 Task: Create a task  Improve website performance on slow network connections , assign it to team member softage.10@softage.net in the project TouchLine and update the status of the task to  At Risk , set the priority of the task to Medium.
Action: Mouse moved to (18, 56)
Screenshot: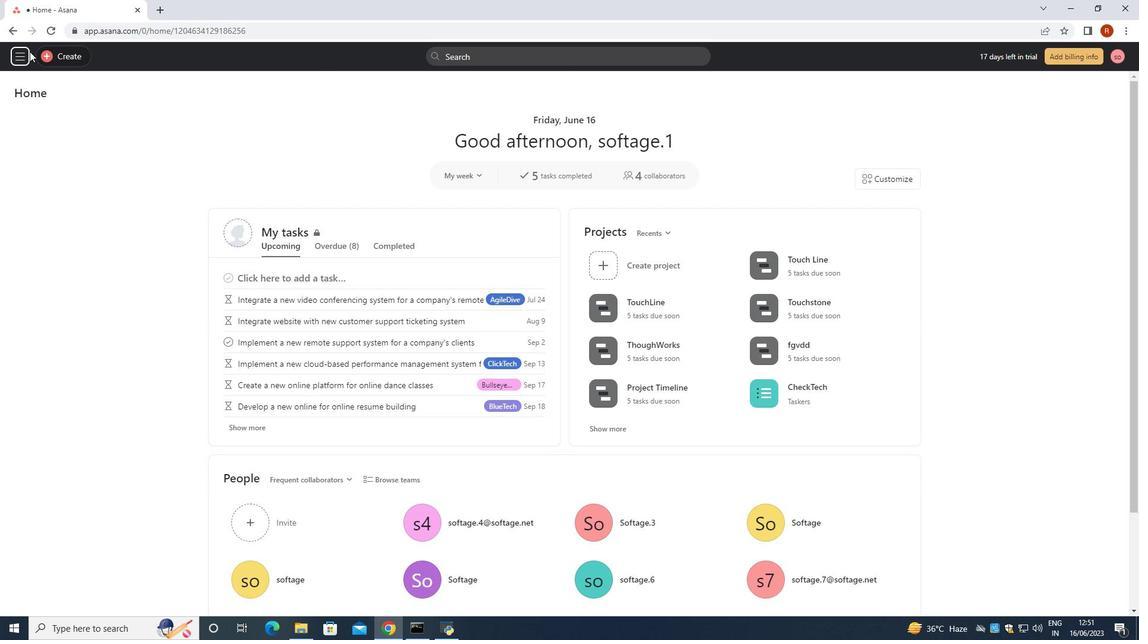 
Action: Mouse pressed left at (18, 56)
Screenshot: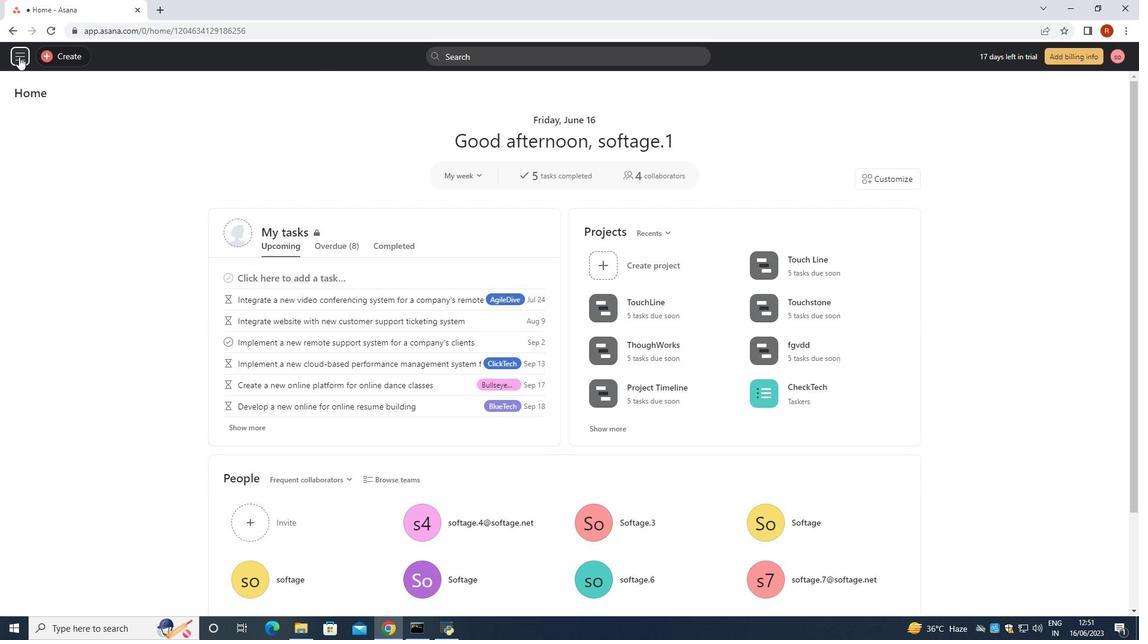 
Action: Mouse moved to (67, 511)
Screenshot: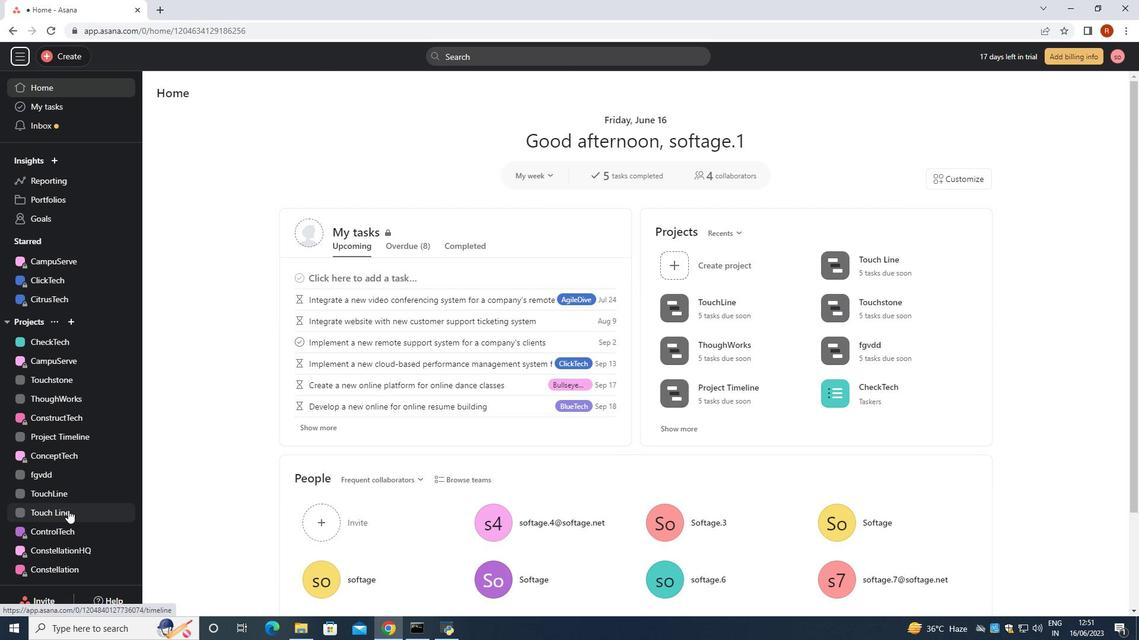 
Action: Mouse pressed left at (67, 511)
Screenshot: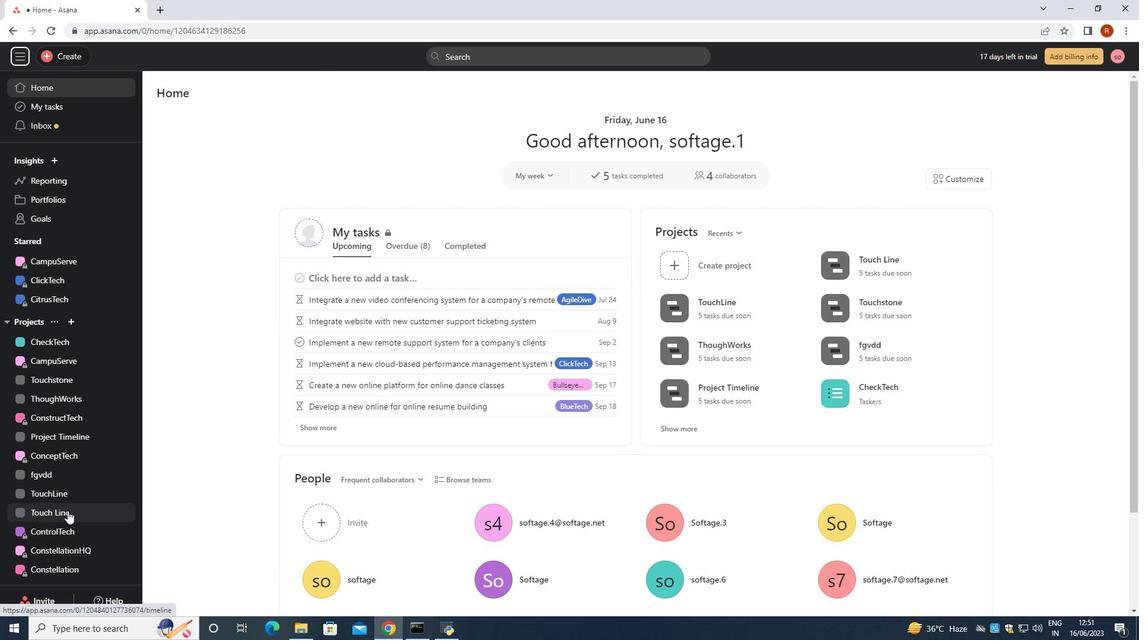 
Action: Mouse moved to (214, 121)
Screenshot: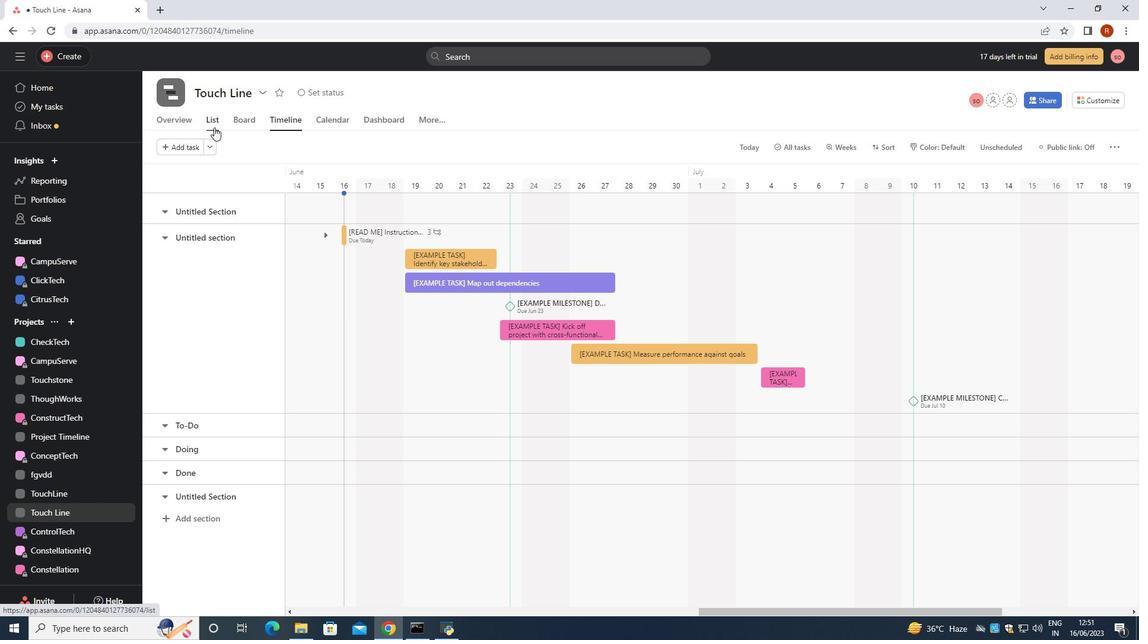 
Action: Mouse pressed left at (214, 121)
Screenshot: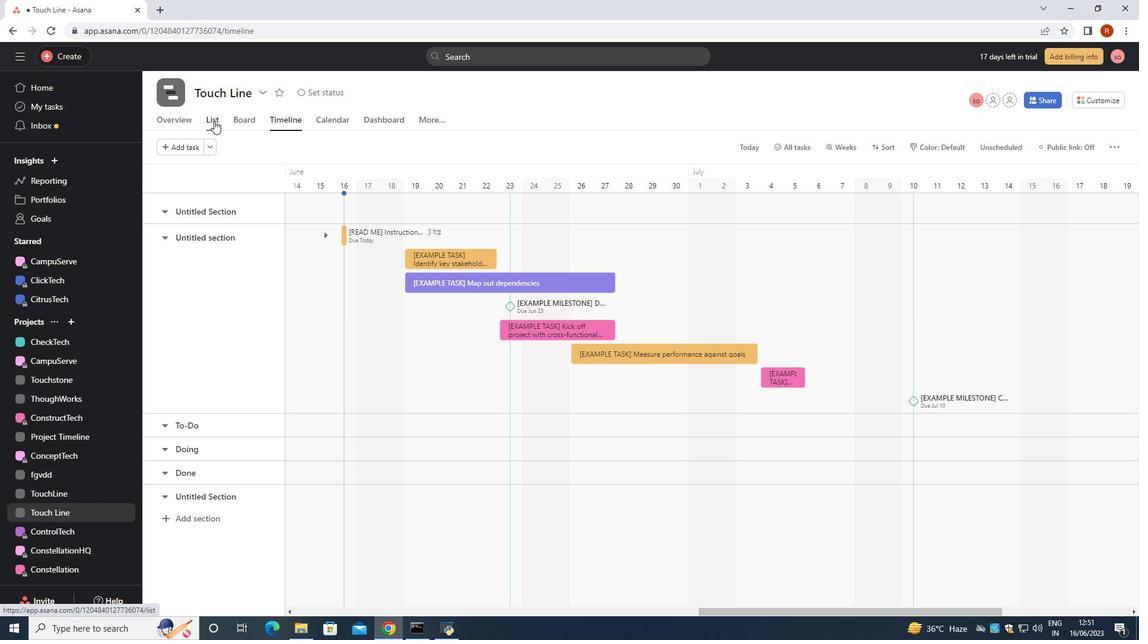 
Action: Mouse moved to (185, 147)
Screenshot: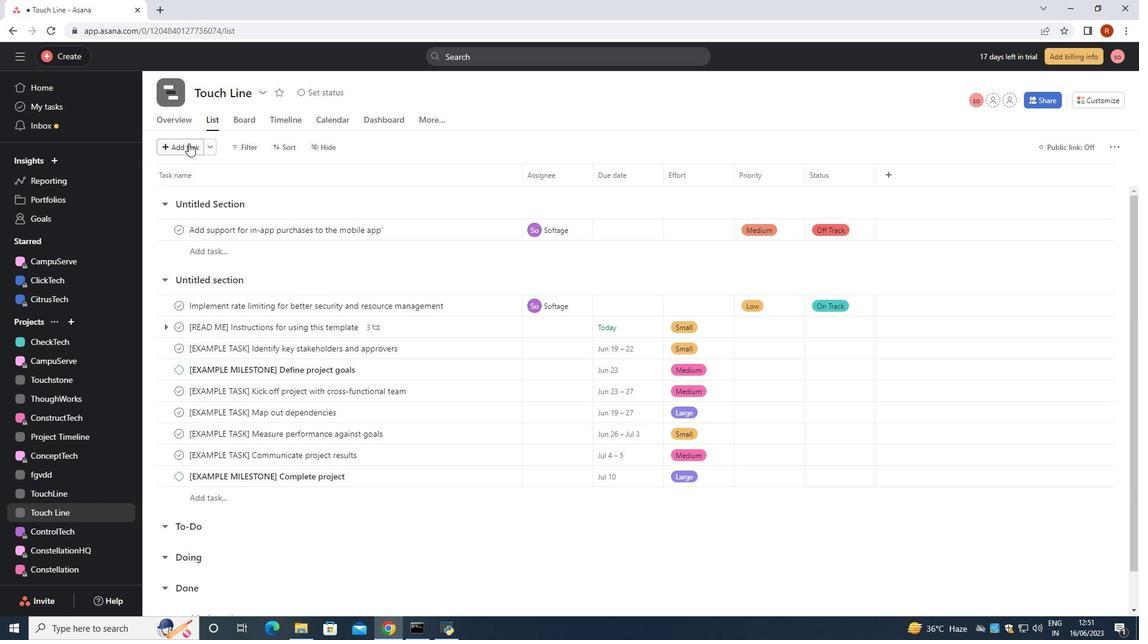 
Action: Mouse pressed left at (185, 147)
Screenshot: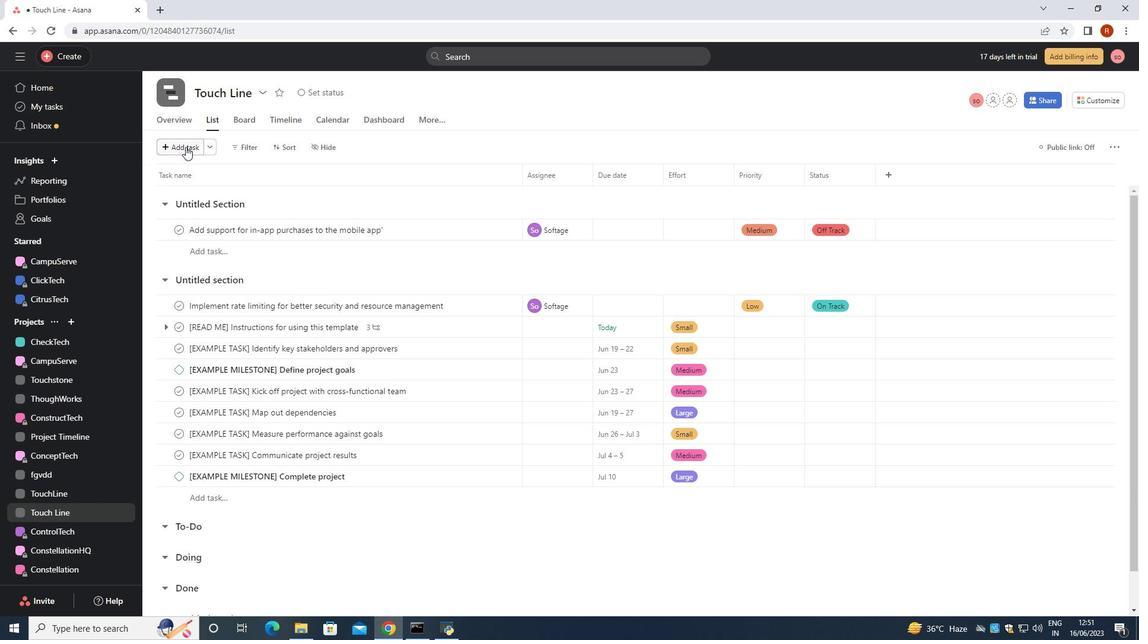 
Action: Mouse moved to (210, 210)
Screenshot: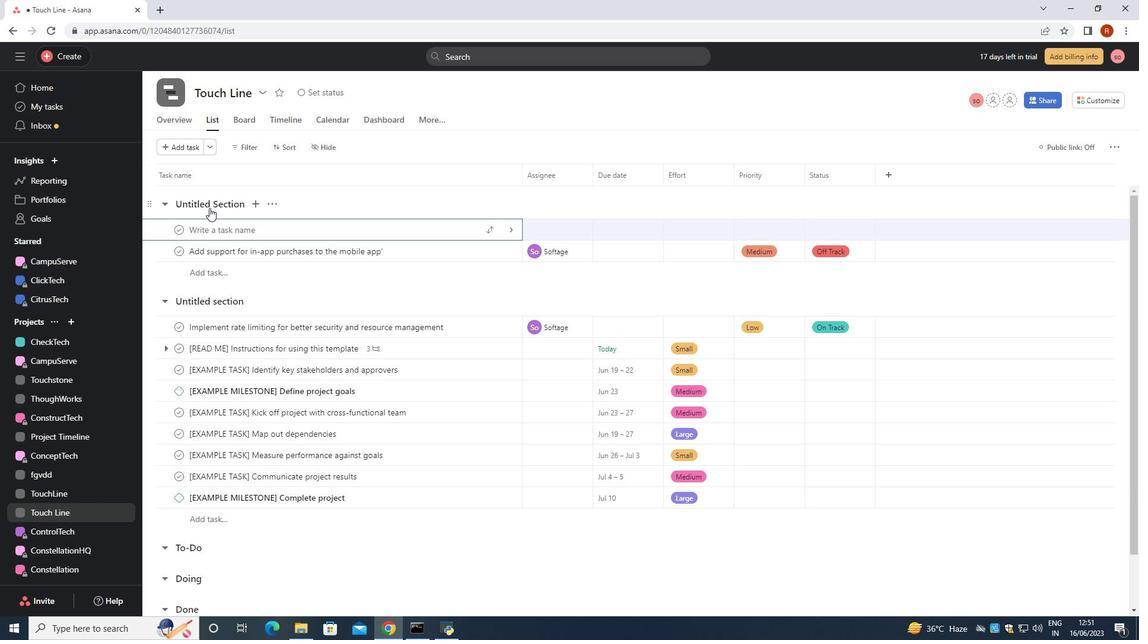 
Action: Key pressed <Key.shift><Key.shift><Key.shift><Key.shift><Key.shift><Key.shift><Key.shift><Key.shift><Key.shift><Key.shift>Improve<Key.space>website<Key.space>performance<Key.space>on<Key.space>show<Key.space>network<Key.space>connection
Screenshot: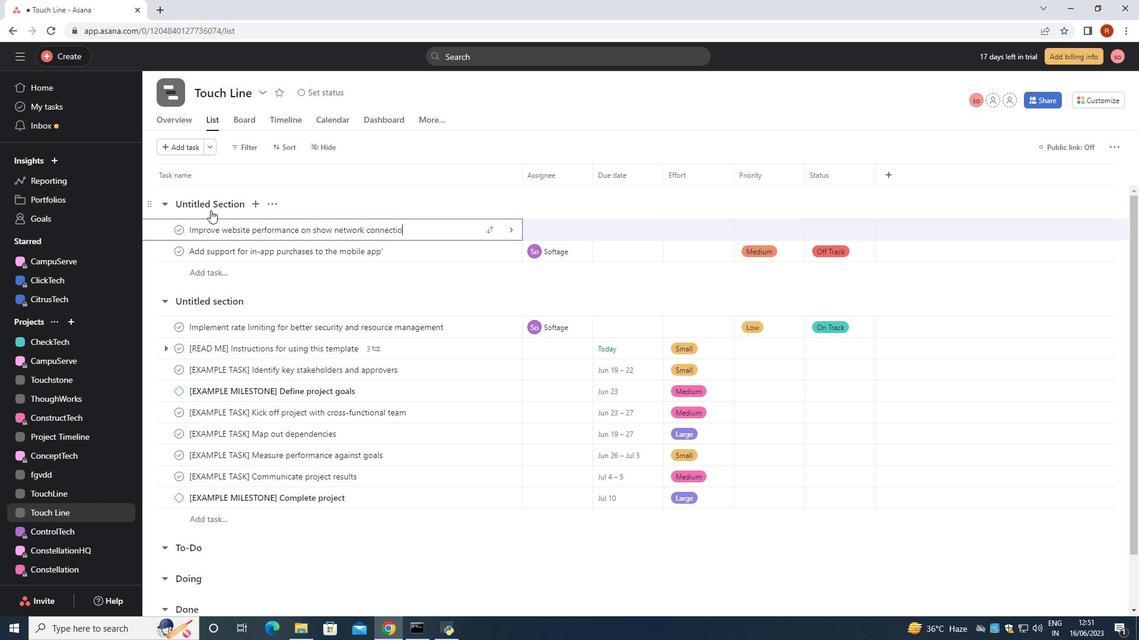 
Action: Mouse moved to (538, 233)
Screenshot: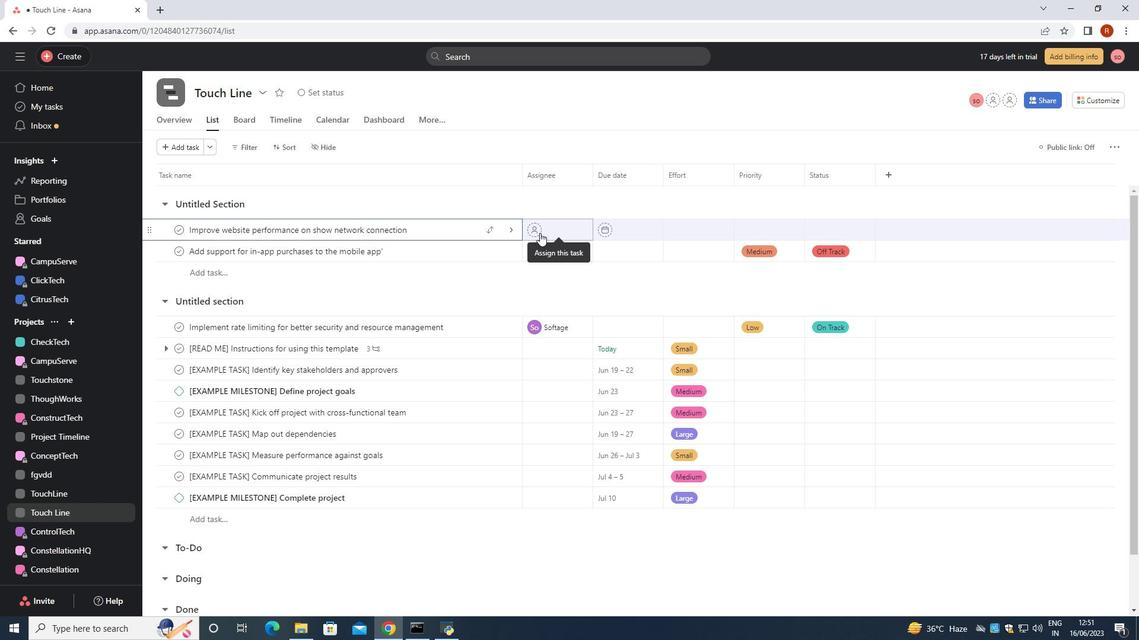 
Action: Mouse pressed left at (538, 233)
Screenshot: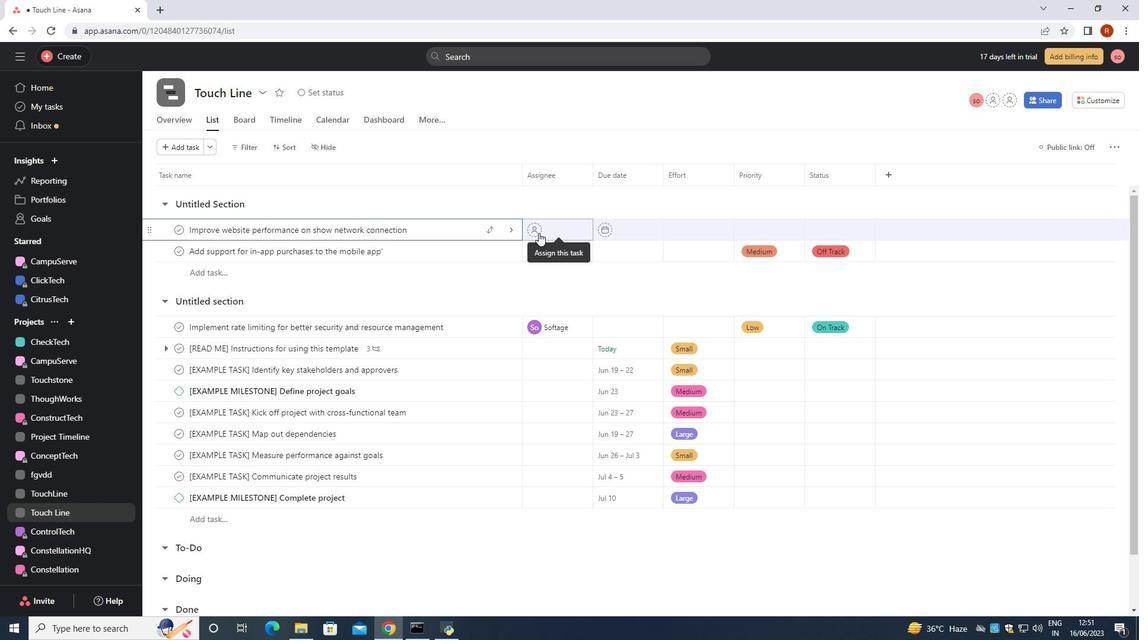 
Action: Mouse moved to (427, 164)
Screenshot: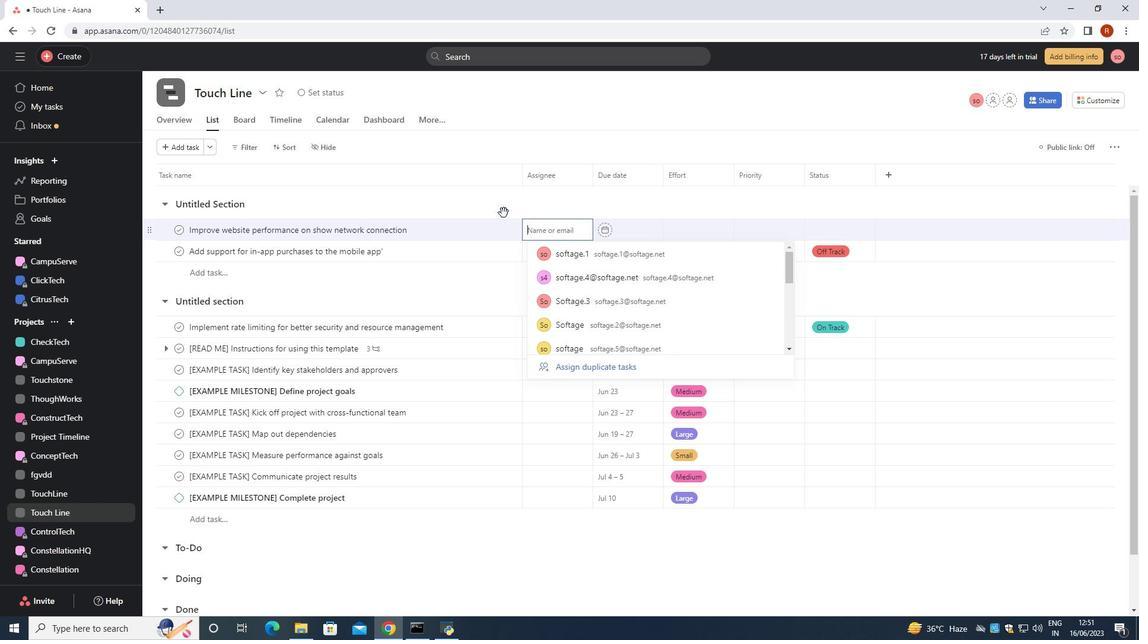 
Action: Key pressed <Key.shift>Softage.10
Screenshot: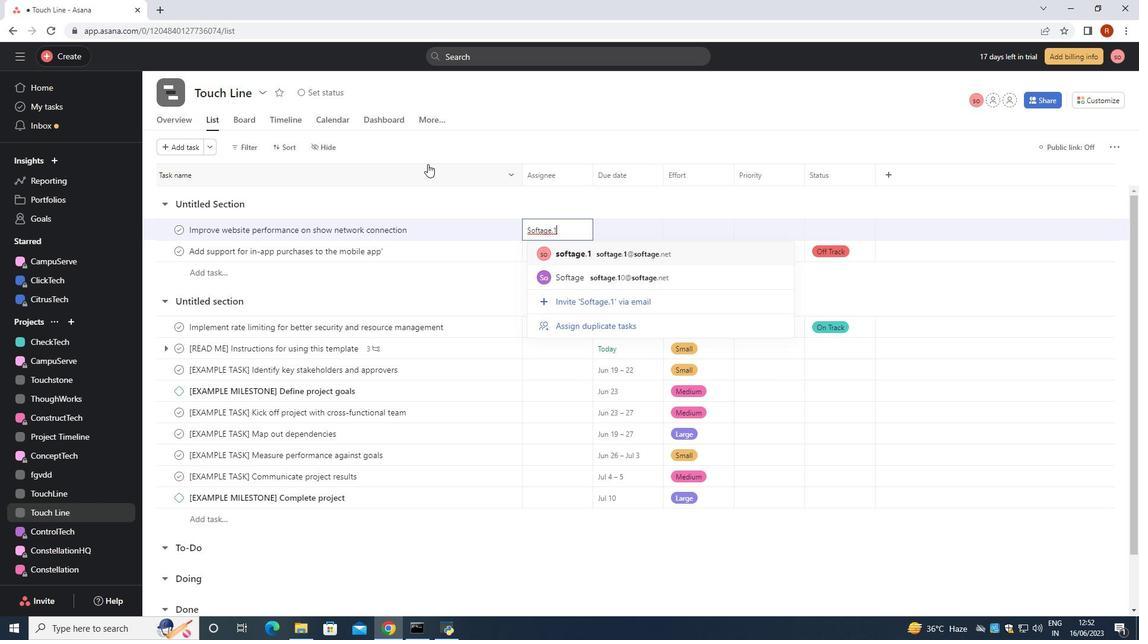 
Action: Mouse moved to (636, 250)
Screenshot: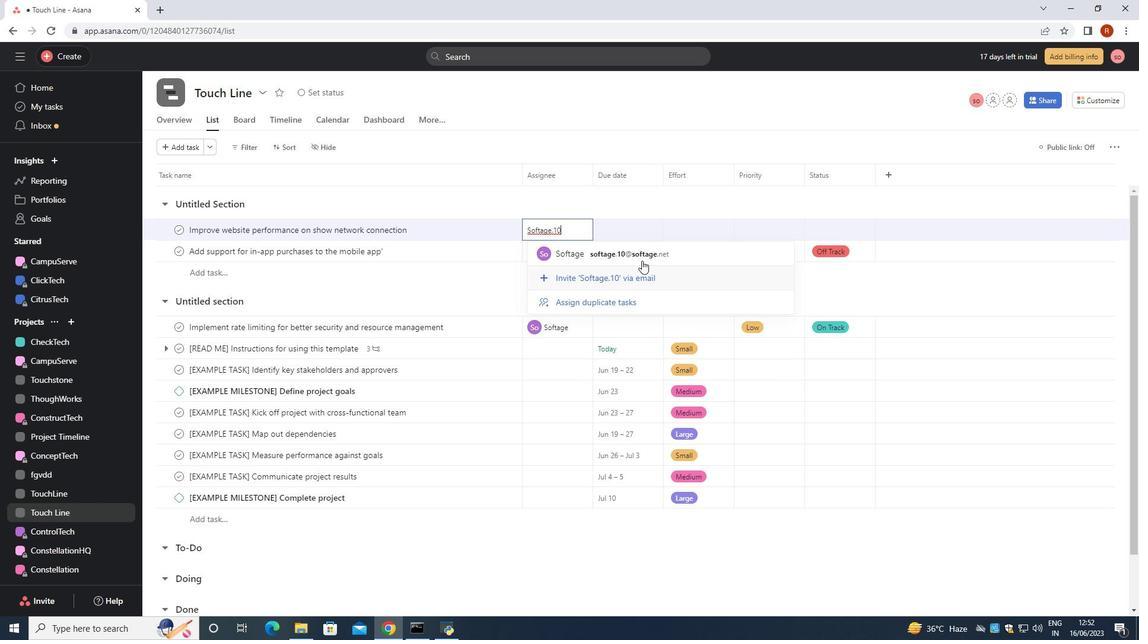
Action: Mouse pressed left at (636, 250)
Screenshot: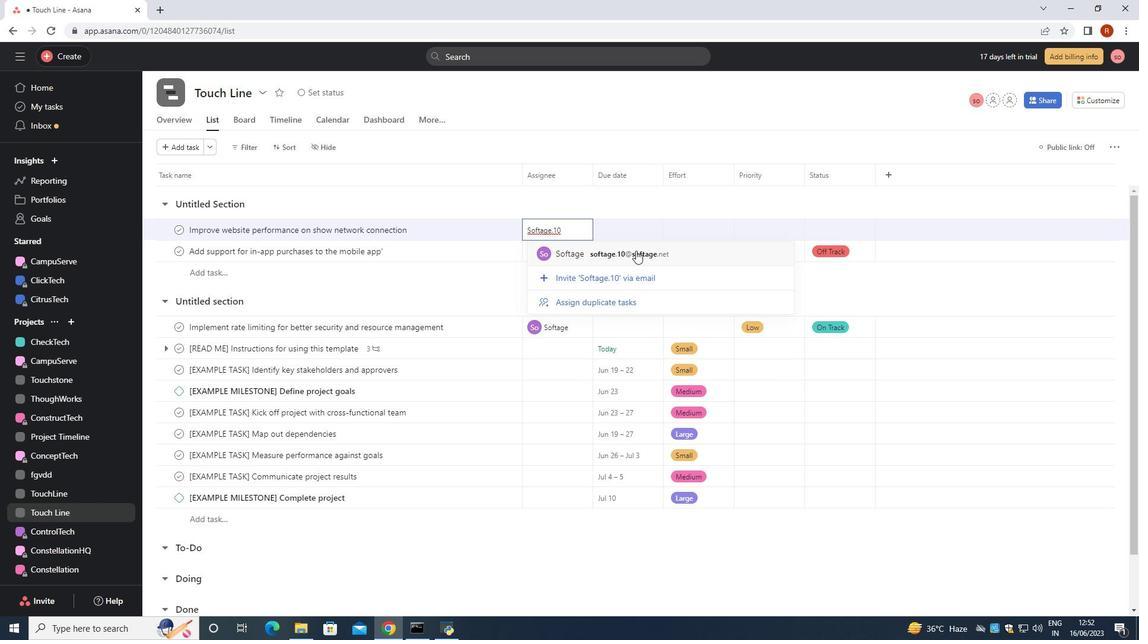 
Action: Mouse moved to (865, 231)
Screenshot: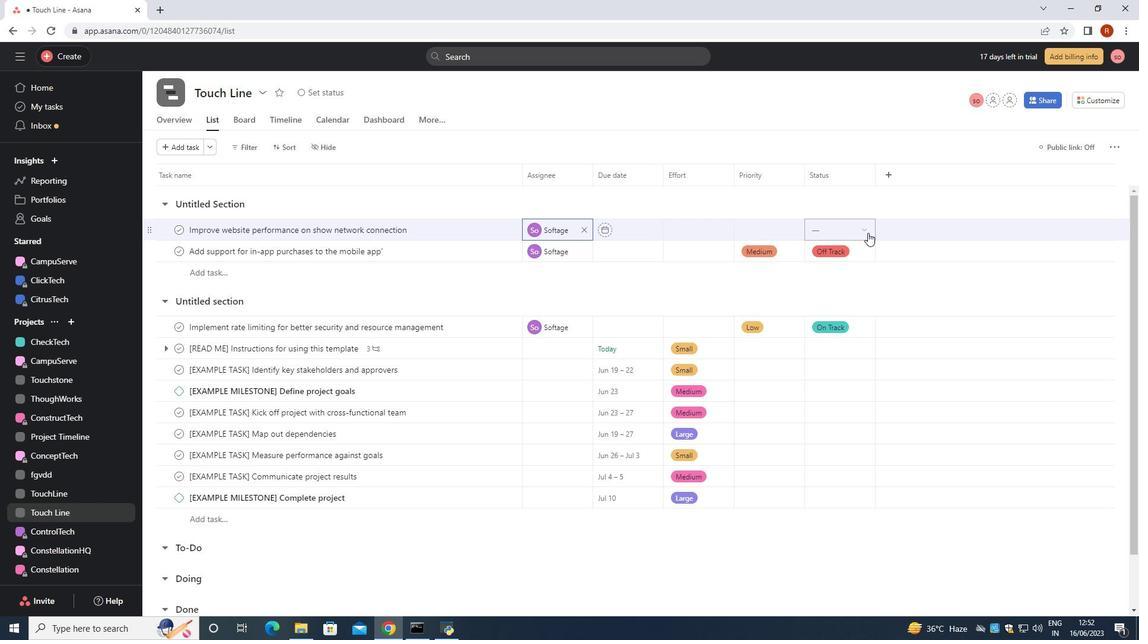 
Action: Mouse pressed left at (865, 231)
Screenshot: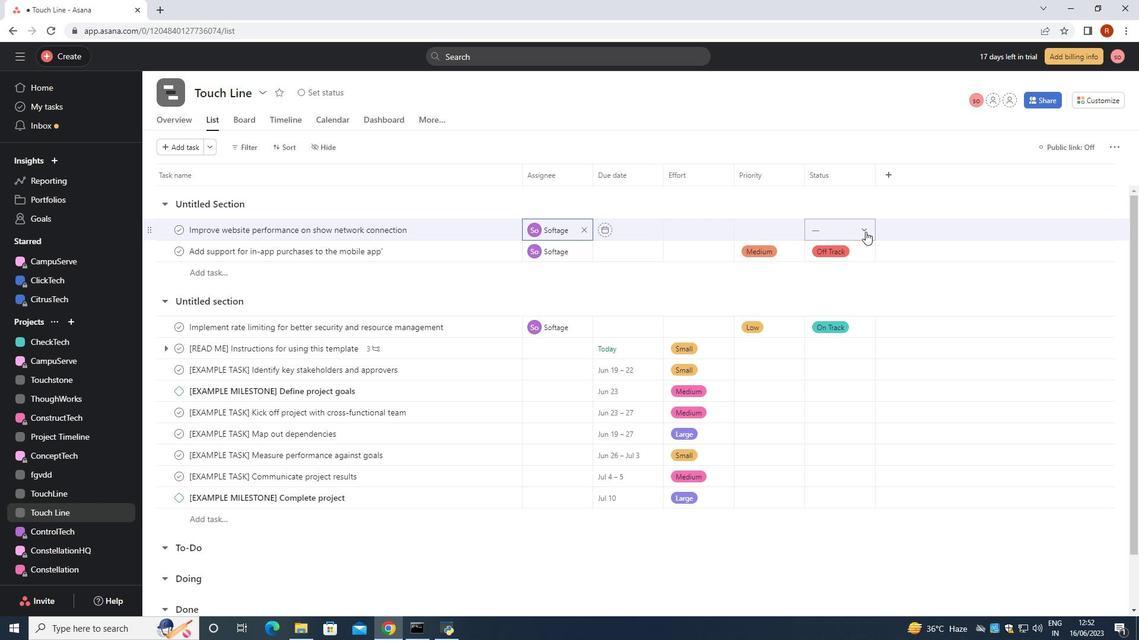 
Action: Mouse moved to (844, 291)
Screenshot: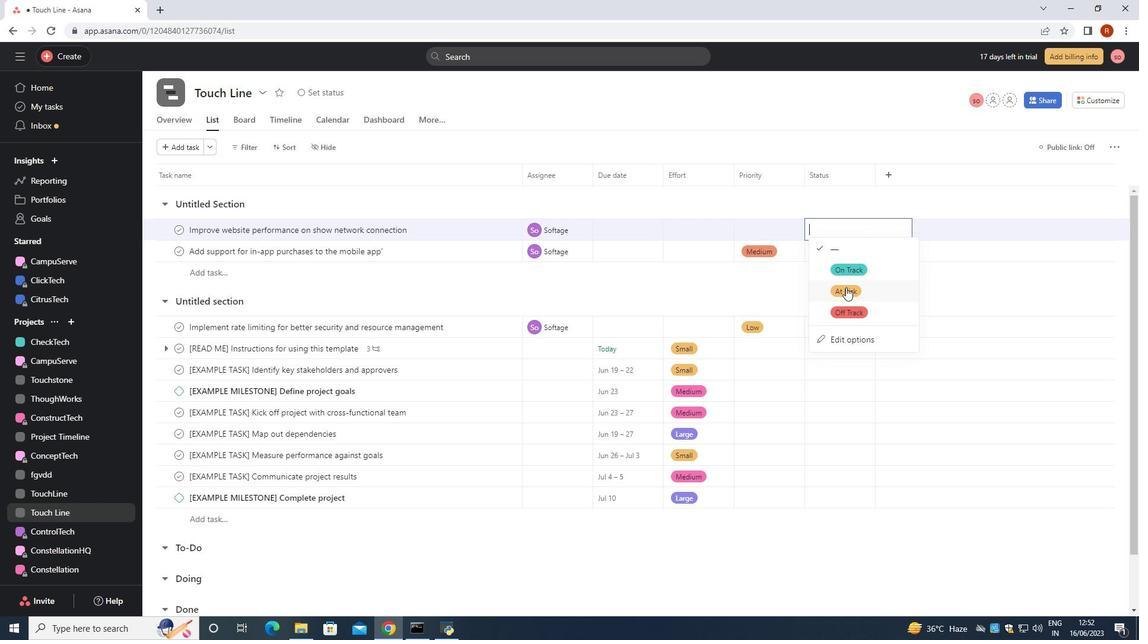 
Action: Mouse pressed left at (844, 291)
Screenshot: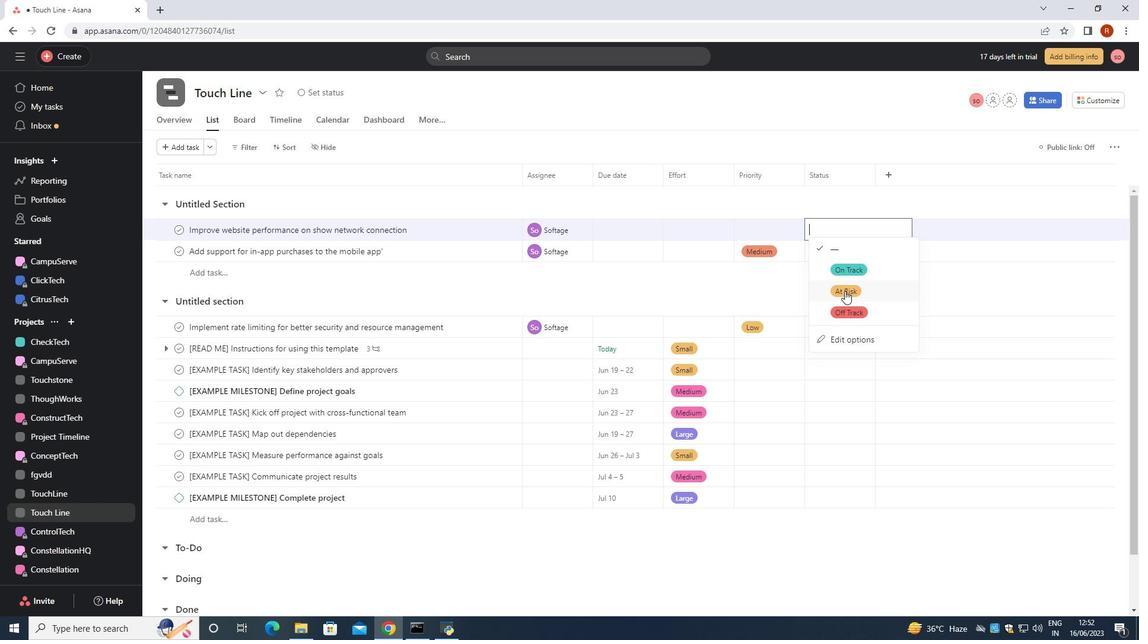 
Action: Mouse moved to (783, 232)
Screenshot: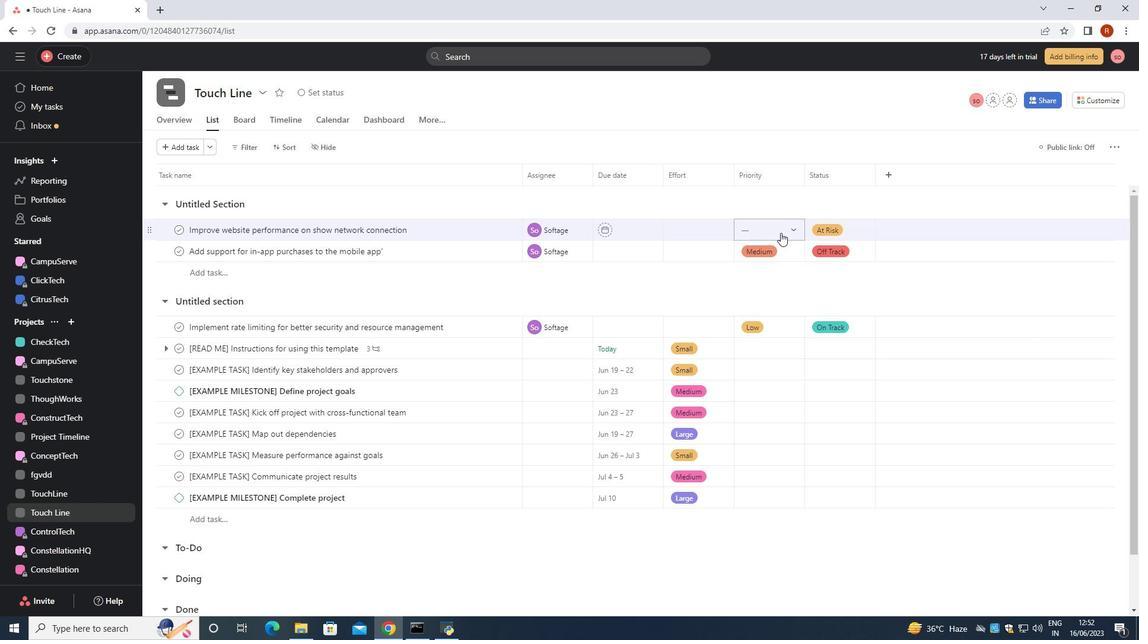 
Action: Mouse pressed left at (783, 232)
Screenshot: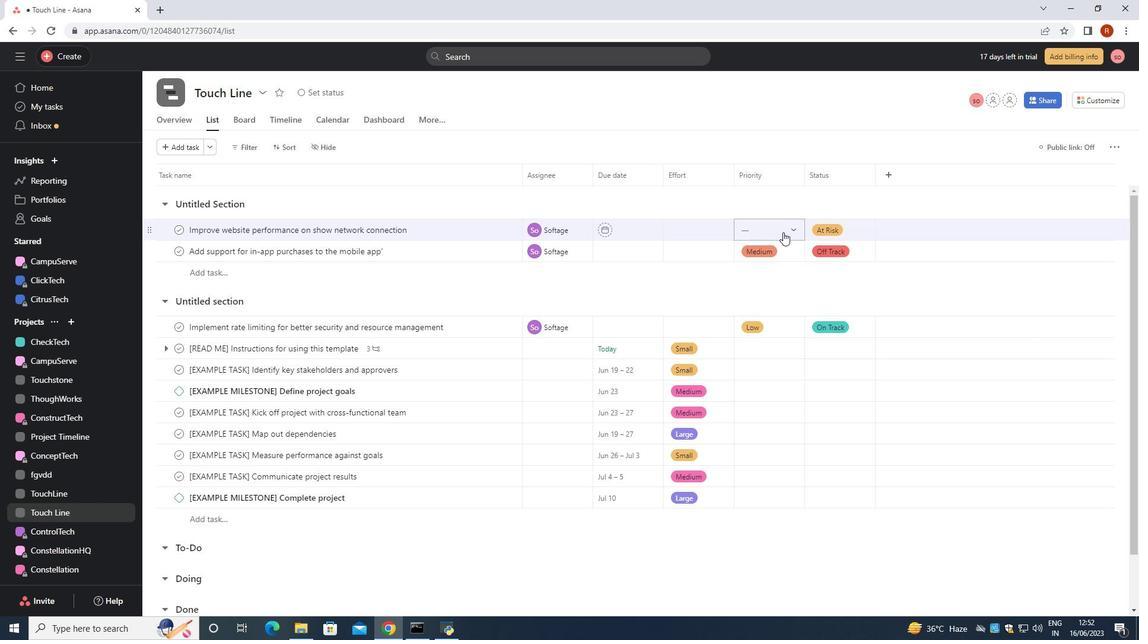 
Action: Mouse moved to (782, 290)
Screenshot: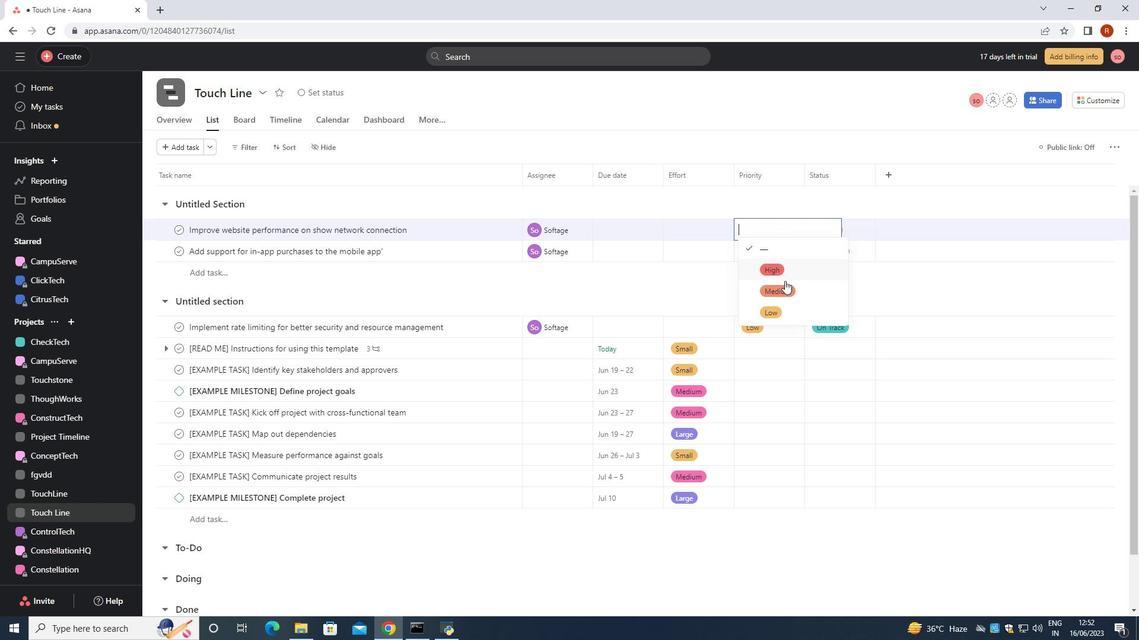 
Action: Mouse pressed left at (782, 290)
Screenshot: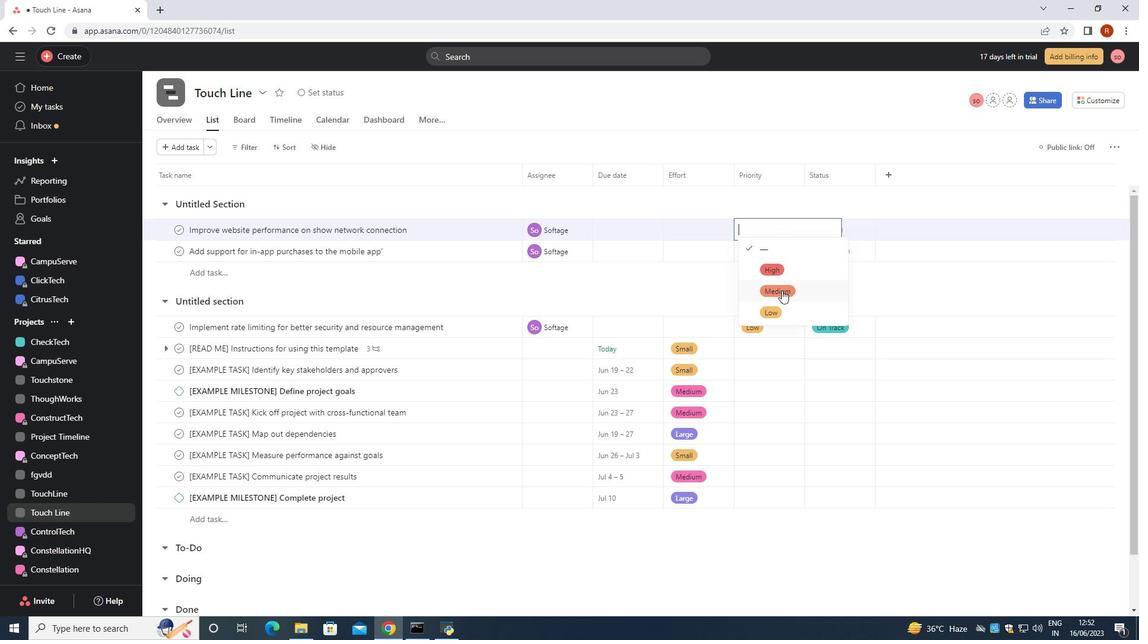 
Action: Mouse moved to (791, 288)
Screenshot: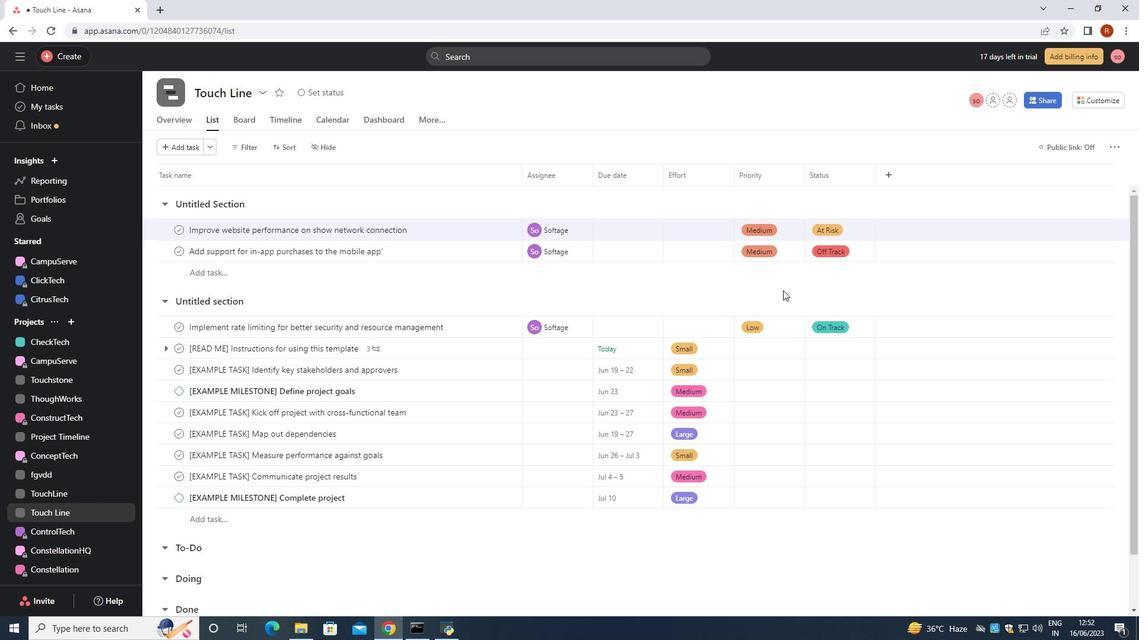
